 Task: Rename the repository "Javascript" to "JS".
Action: Mouse moved to (1207, 239)
Screenshot: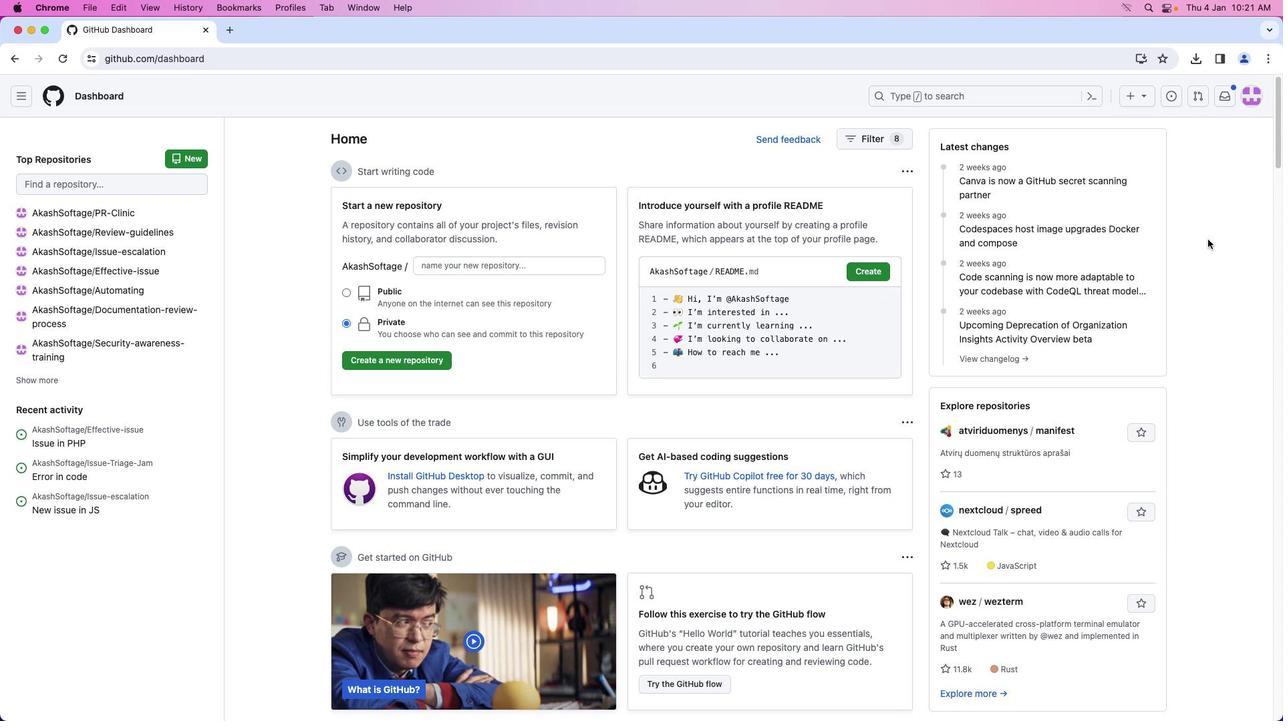 
Action: Mouse pressed left at (1207, 239)
Screenshot: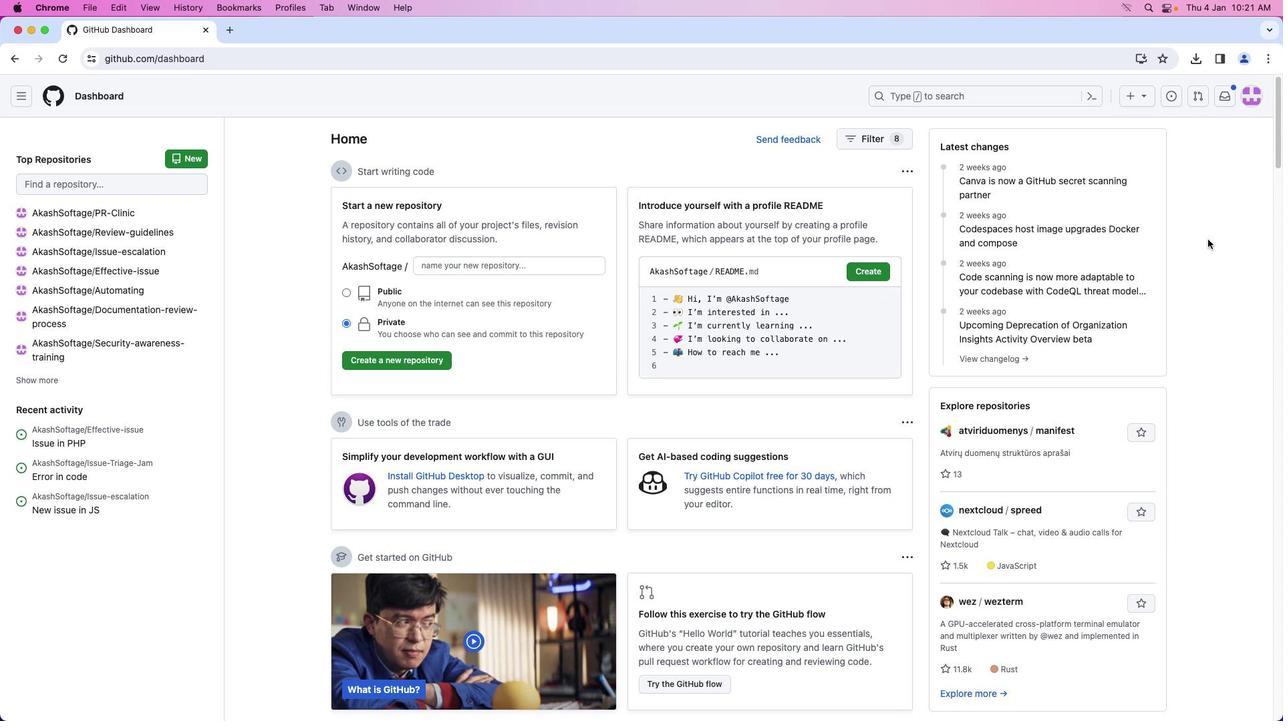
Action: Mouse moved to (1250, 103)
Screenshot: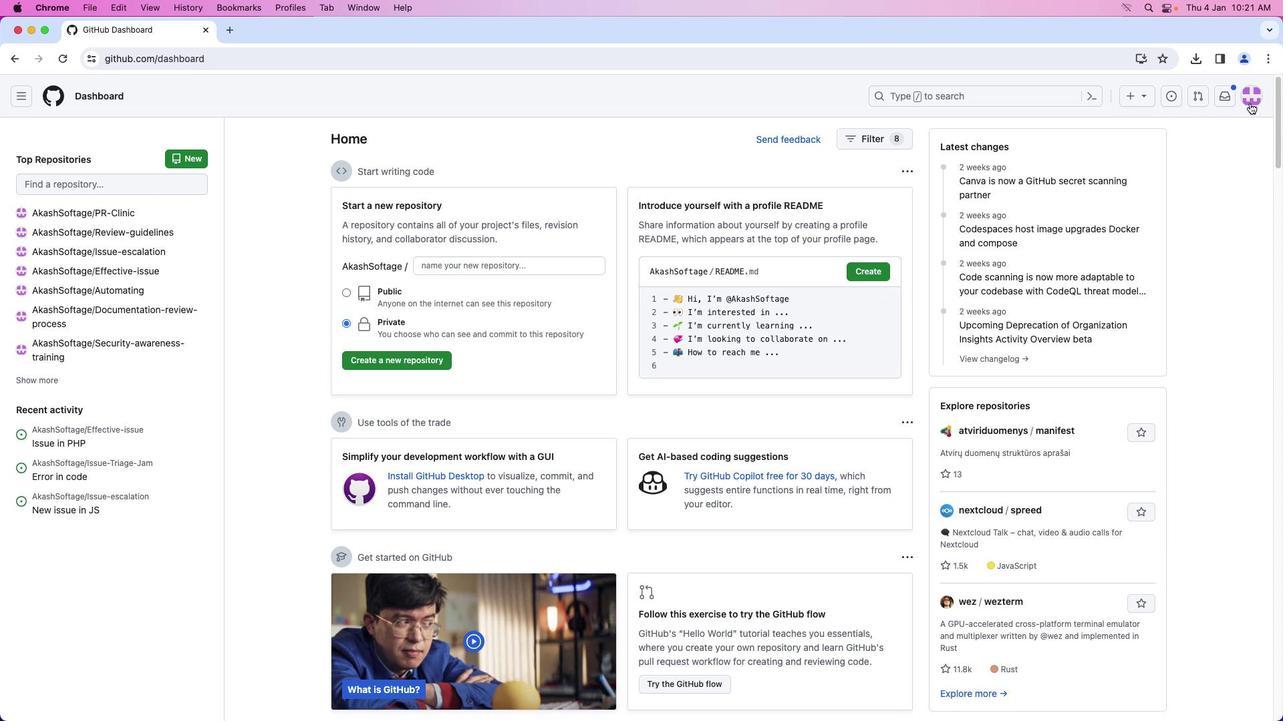 
Action: Mouse pressed left at (1250, 103)
Screenshot: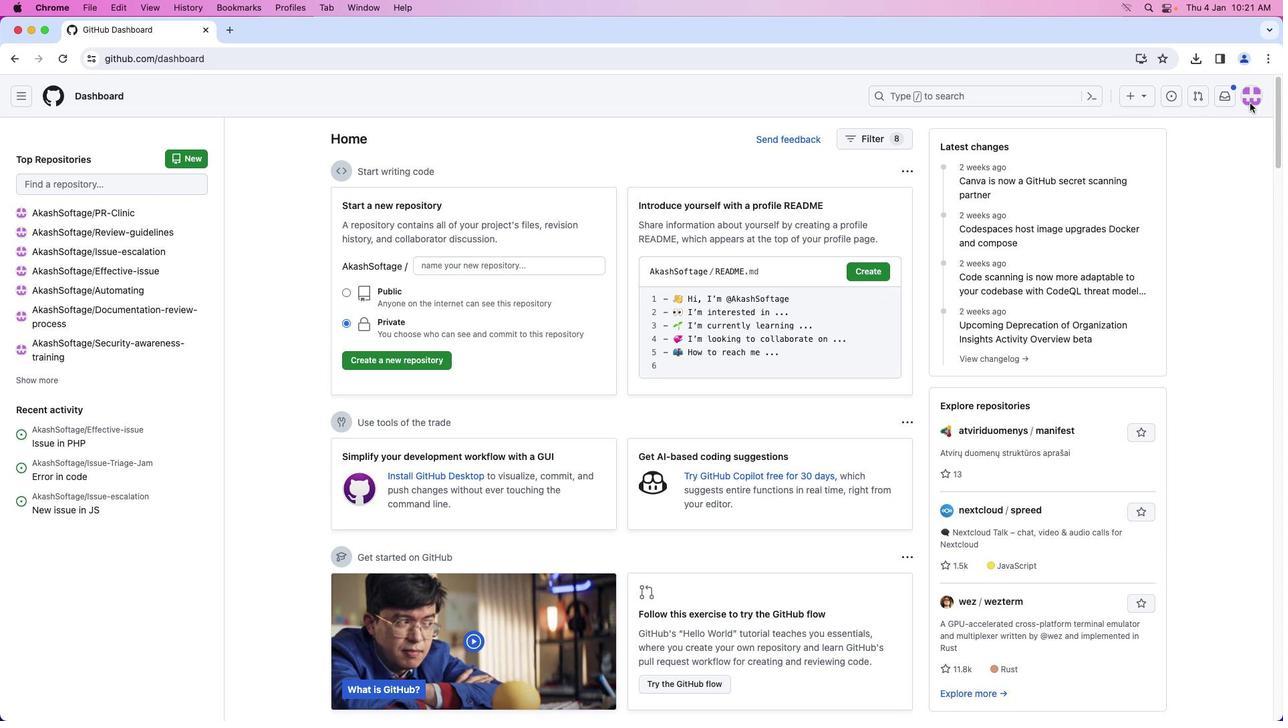 
Action: Mouse moved to (1194, 216)
Screenshot: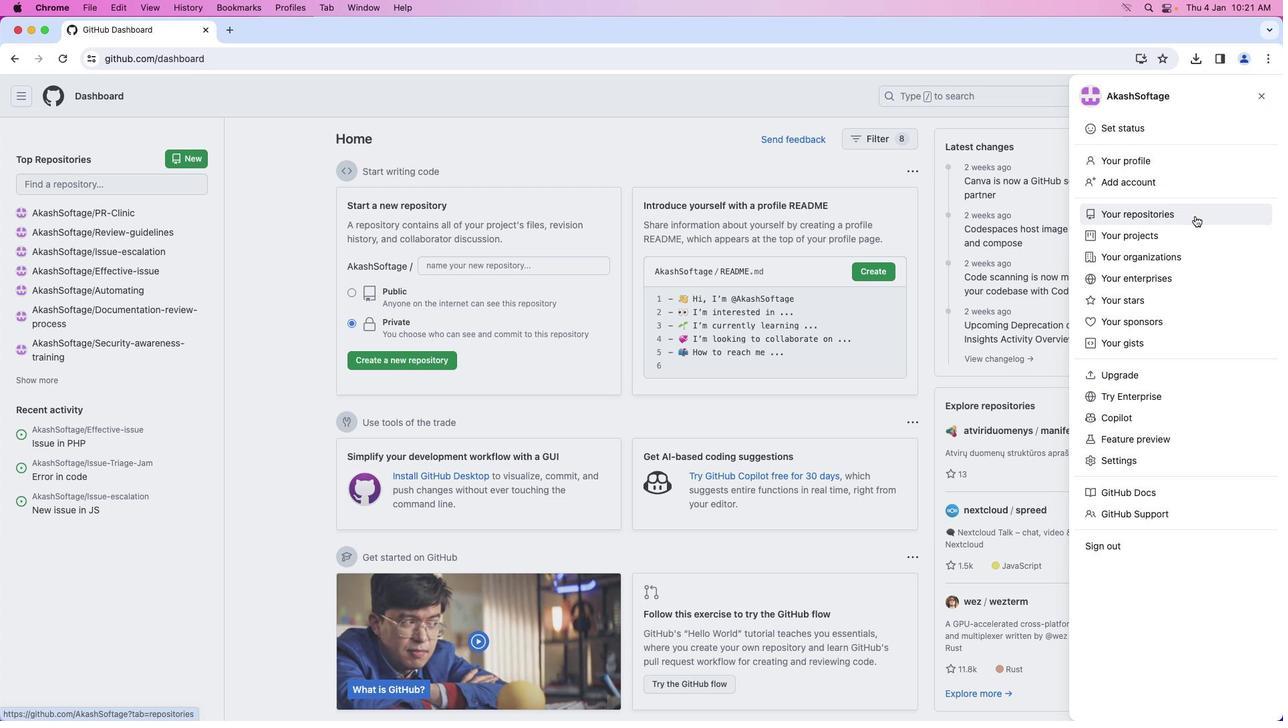 
Action: Mouse pressed left at (1194, 216)
Screenshot: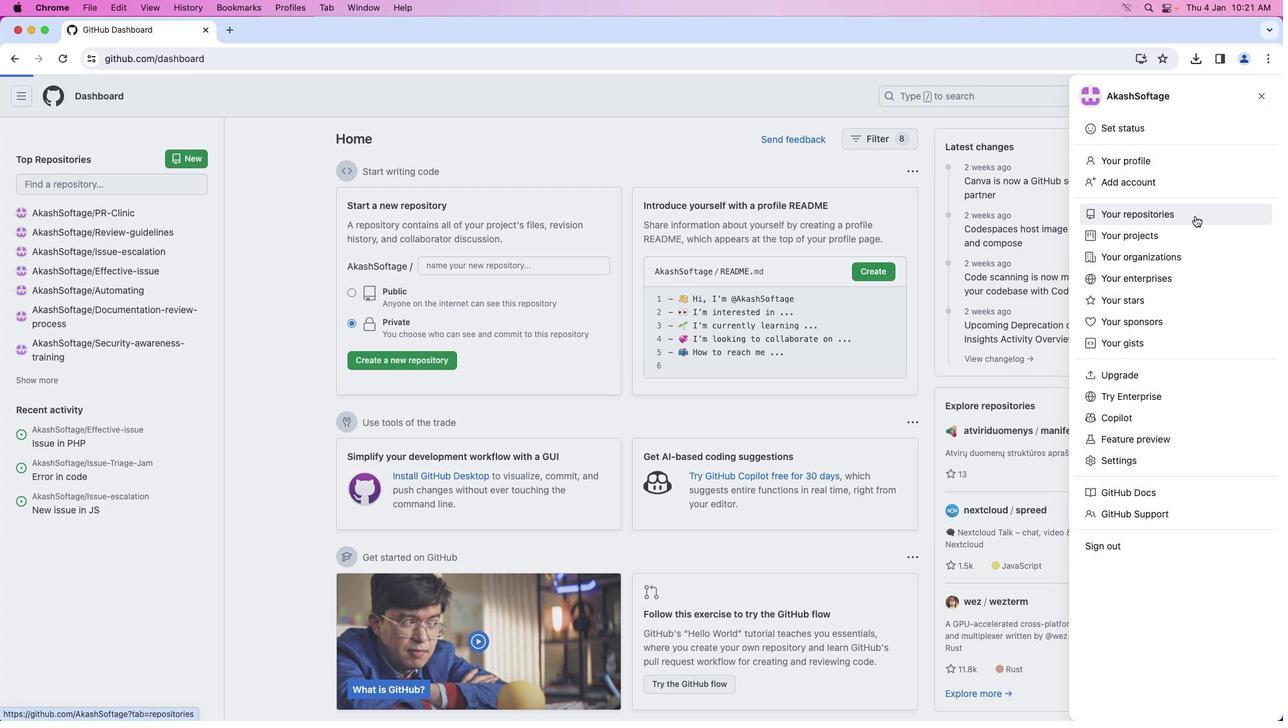 
Action: Mouse moved to (463, 225)
Screenshot: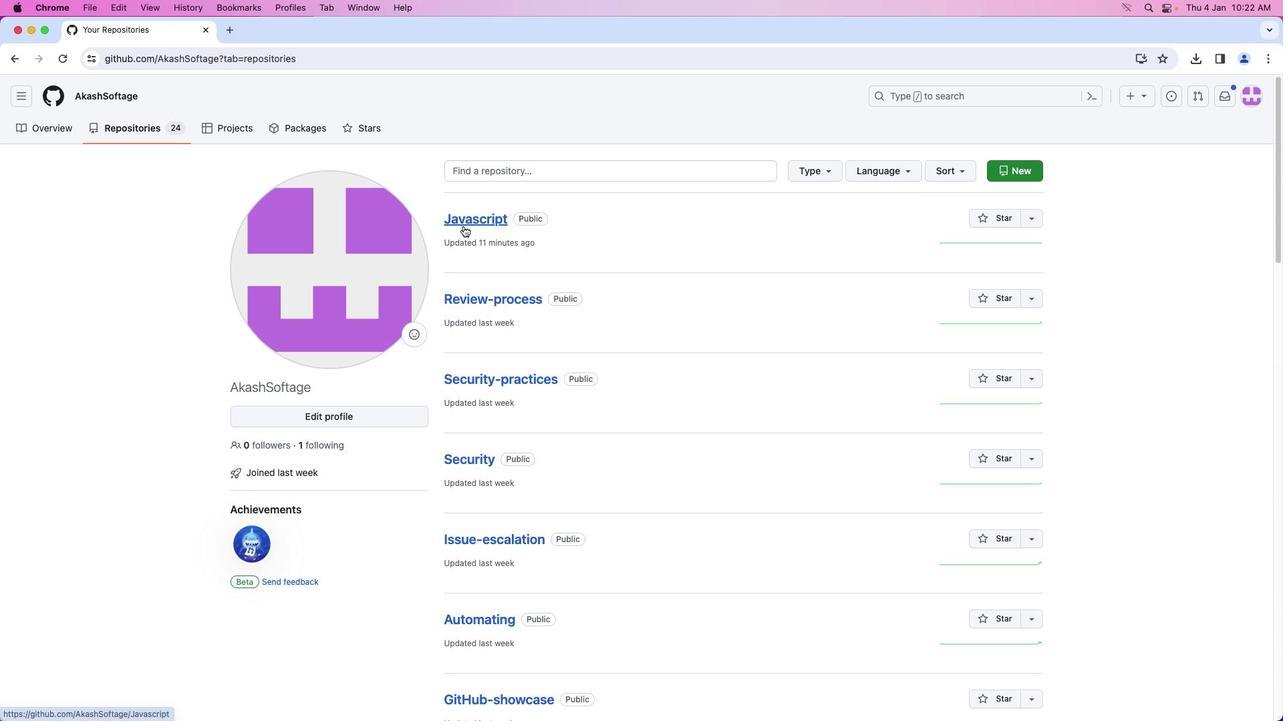 
Action: Mouse pressed left at (463, 225)
Screenshot: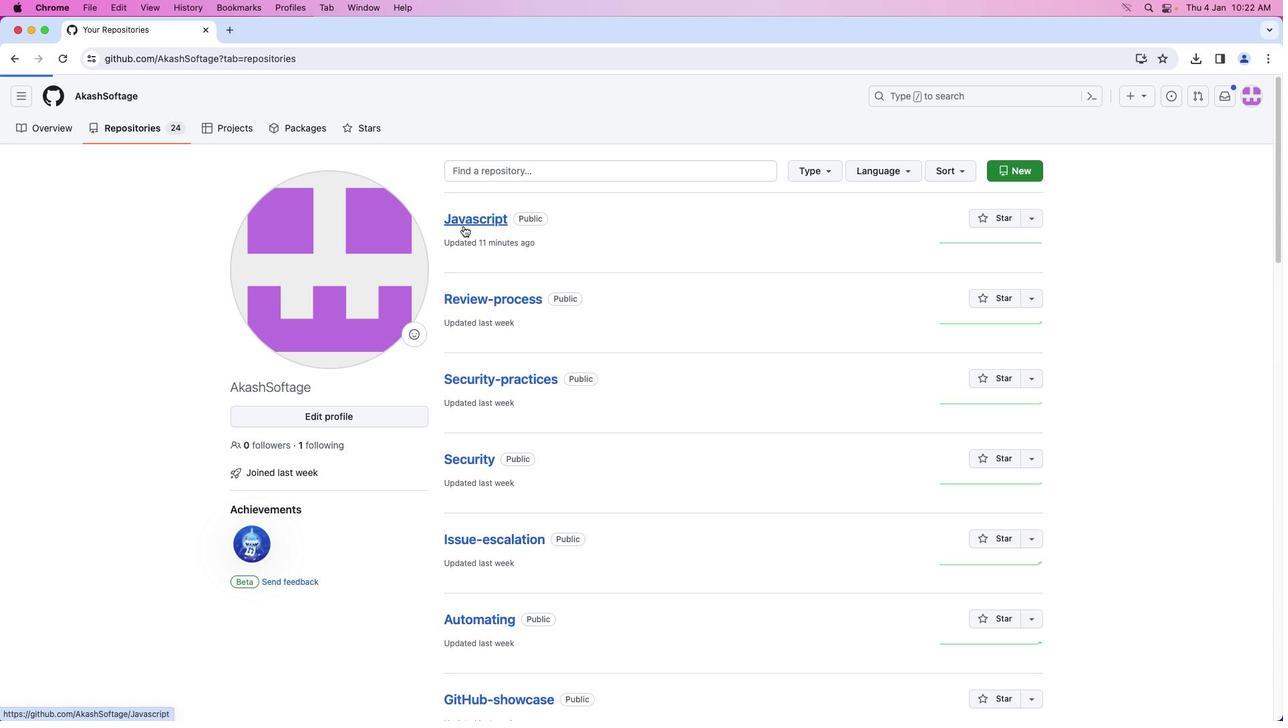 
Action: Mouse moved to (558, 130)
Screenshot: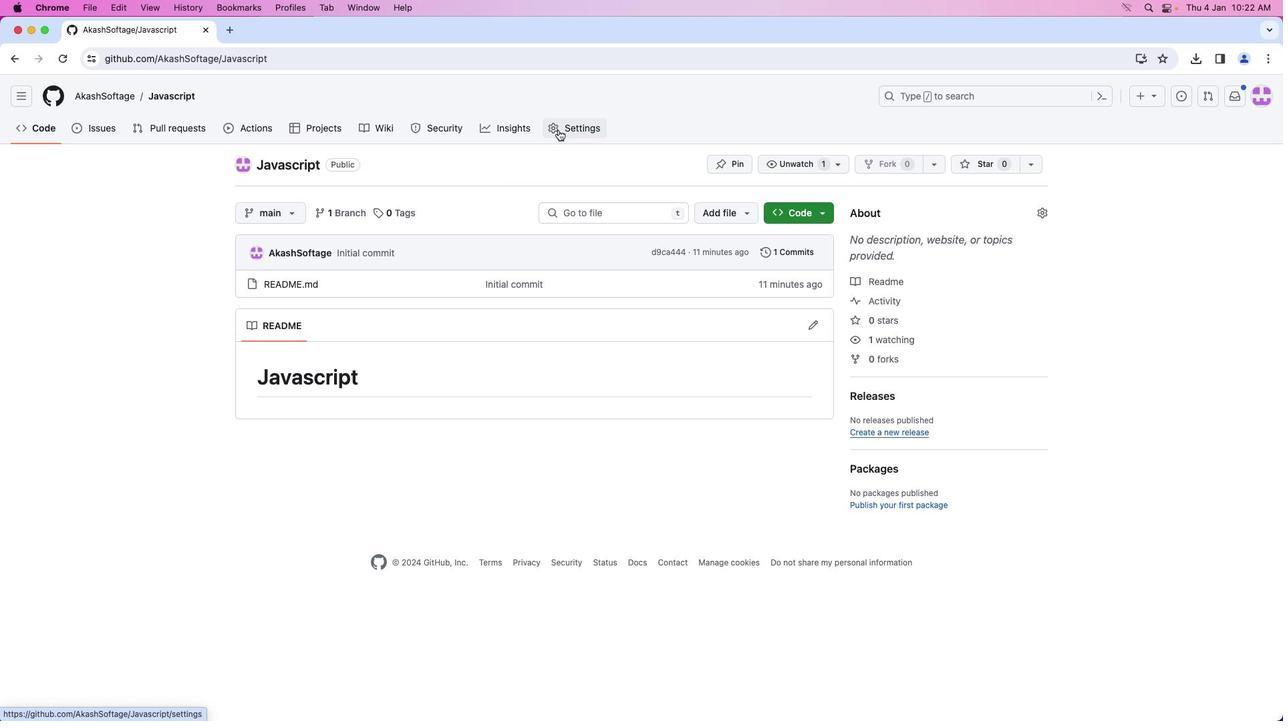 
Action: Mouse pressed left at (558, 130)
Screenshot: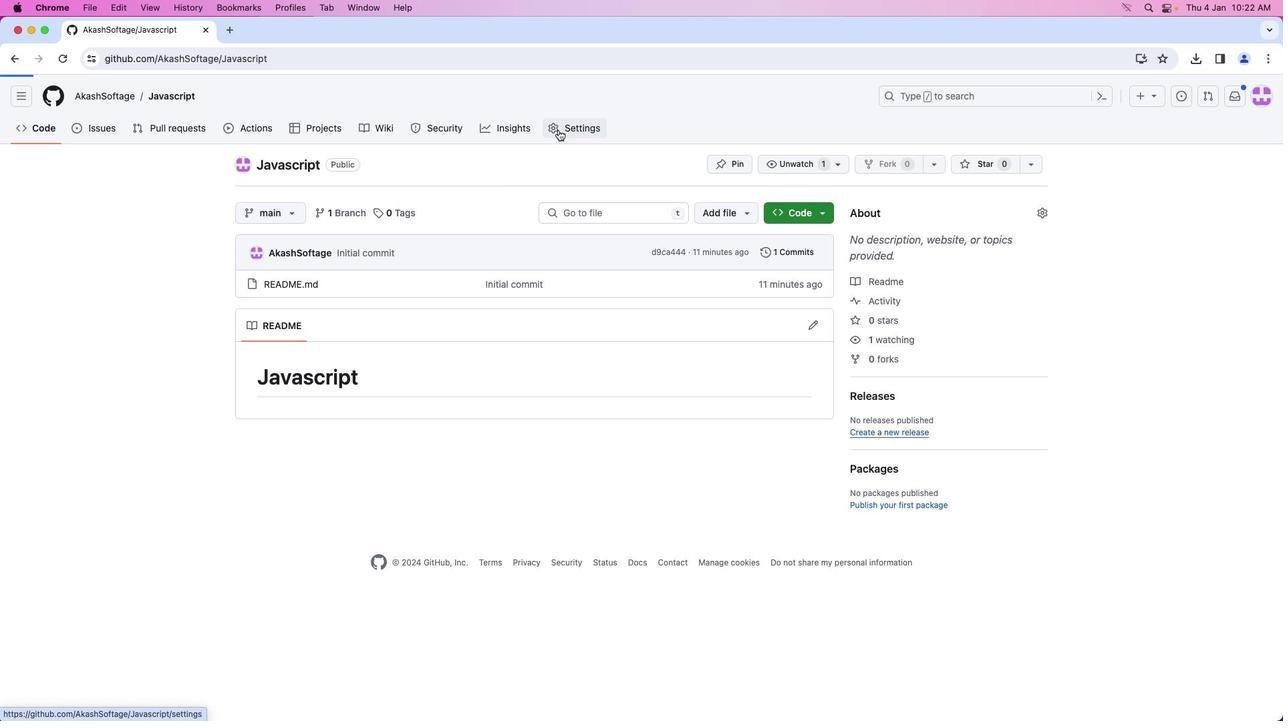 
Action: Mouse moved to (368, 170)
Screenshot: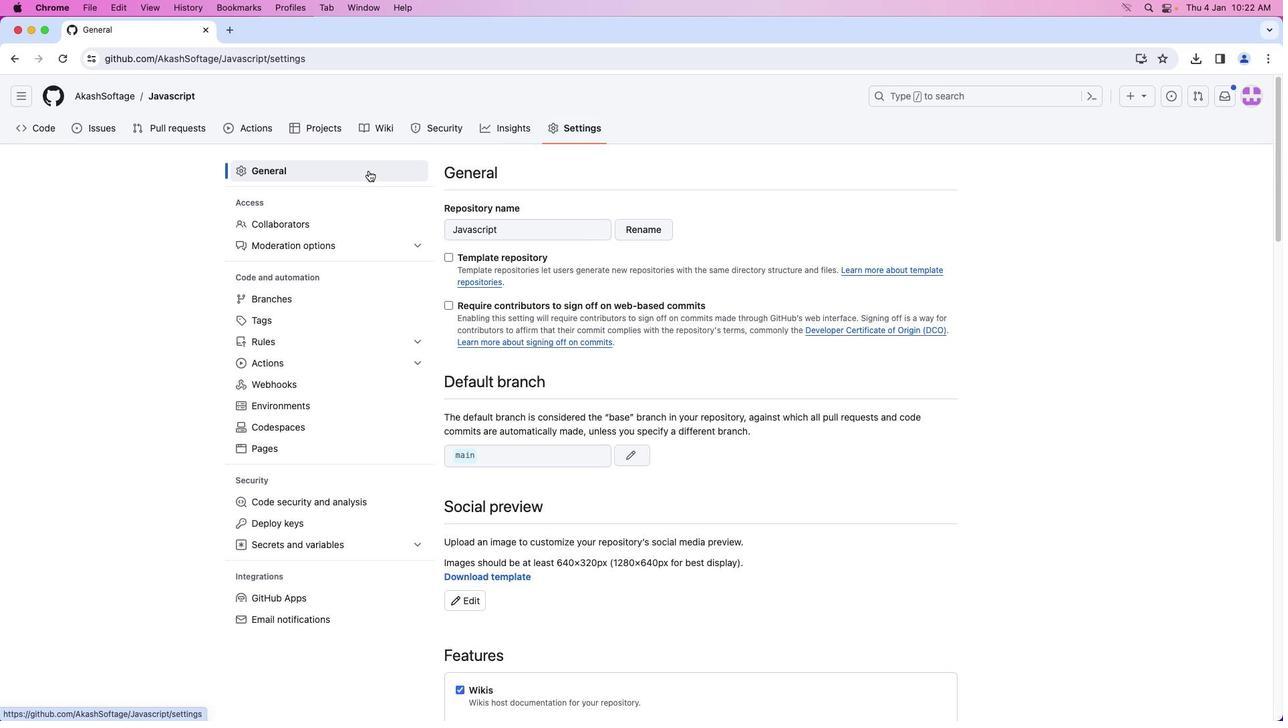 
Action: Mouse pressed left at (368, 170)
Screenshot: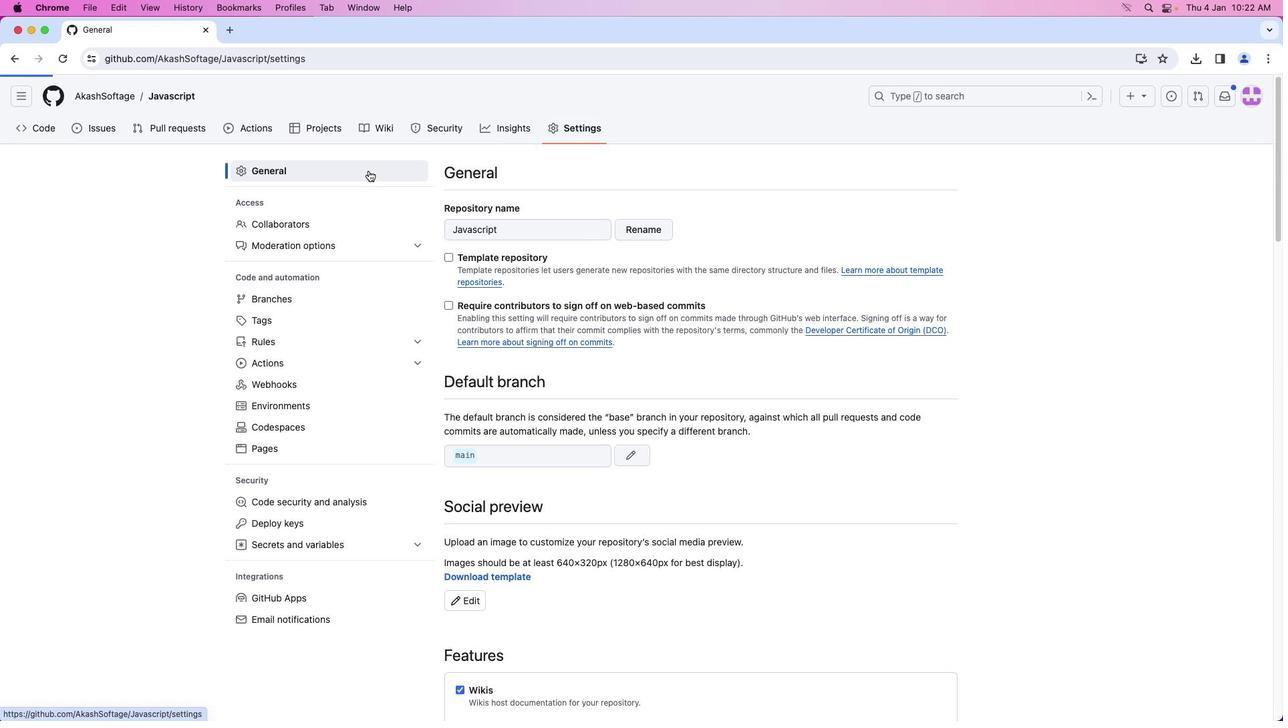 
Action: Mouse moved to (517, 225)
Screenshot: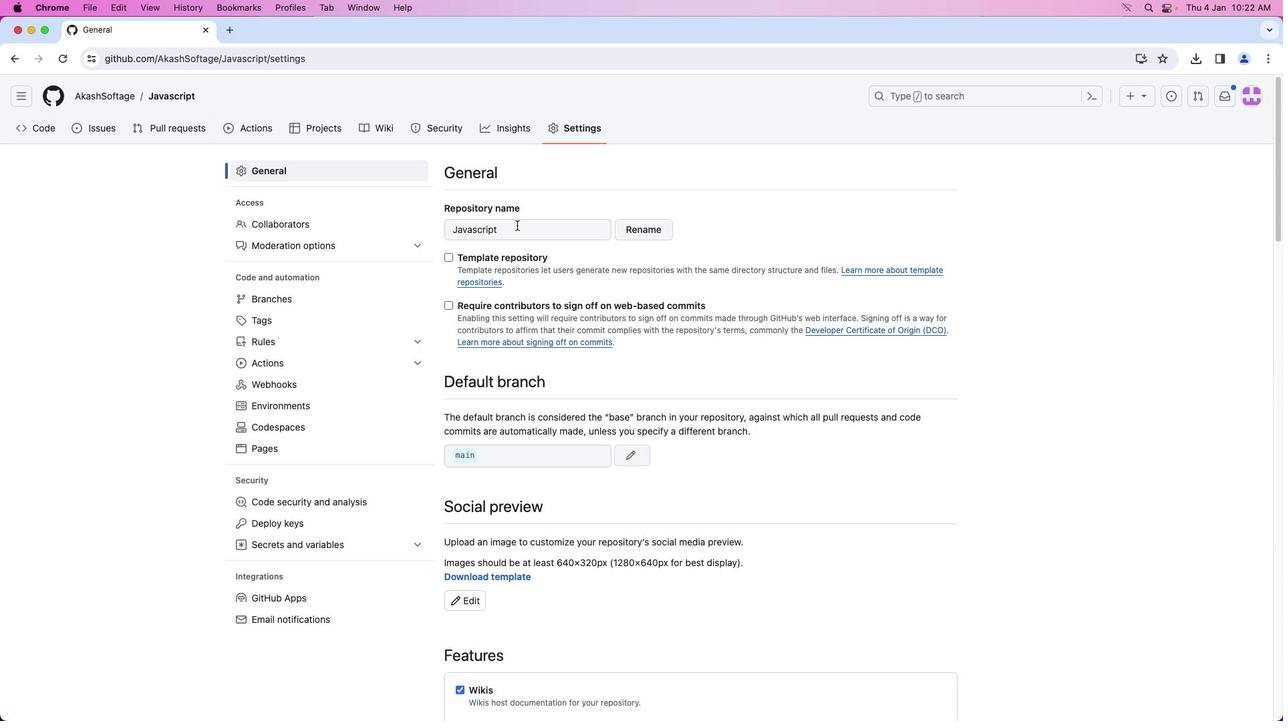 
Action: Mouse pressed left at (517, 225)
Screenshot: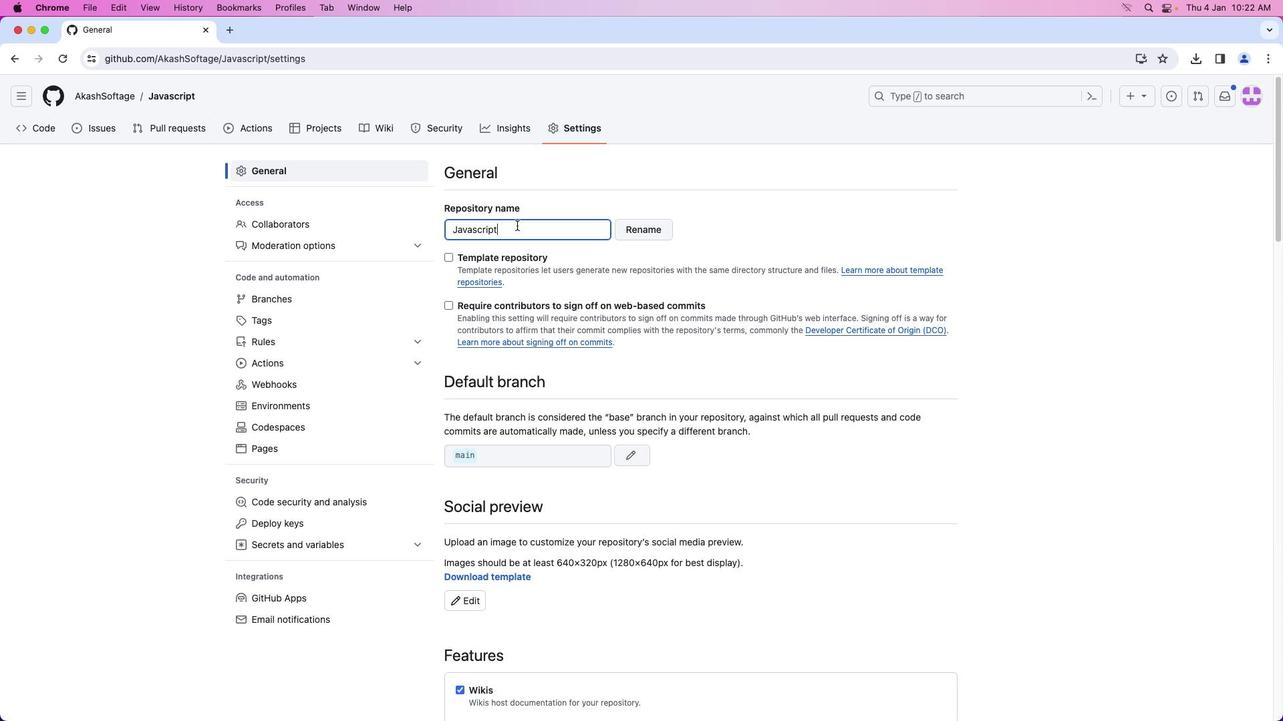 
Action: Mouse moved to (441, 233)
Screenshot: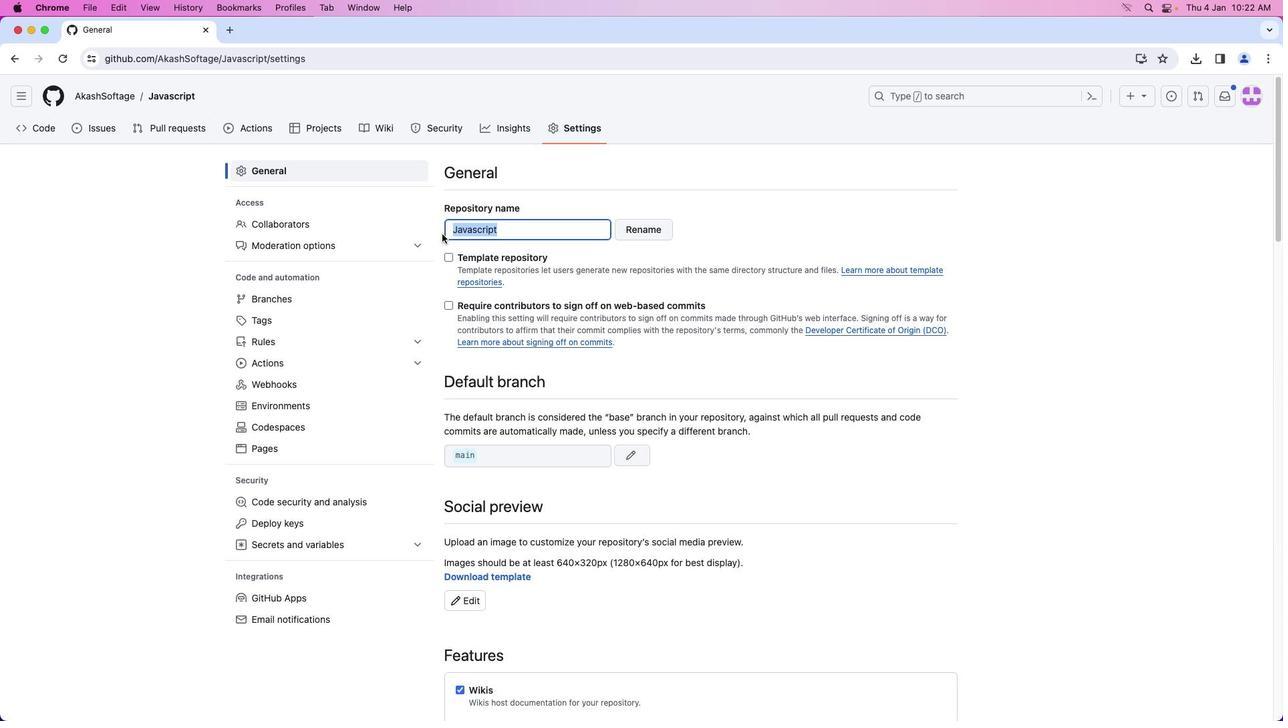 
Action: Key pressed Key.backspaceKey.caps_lock'J''S'
Screenshot: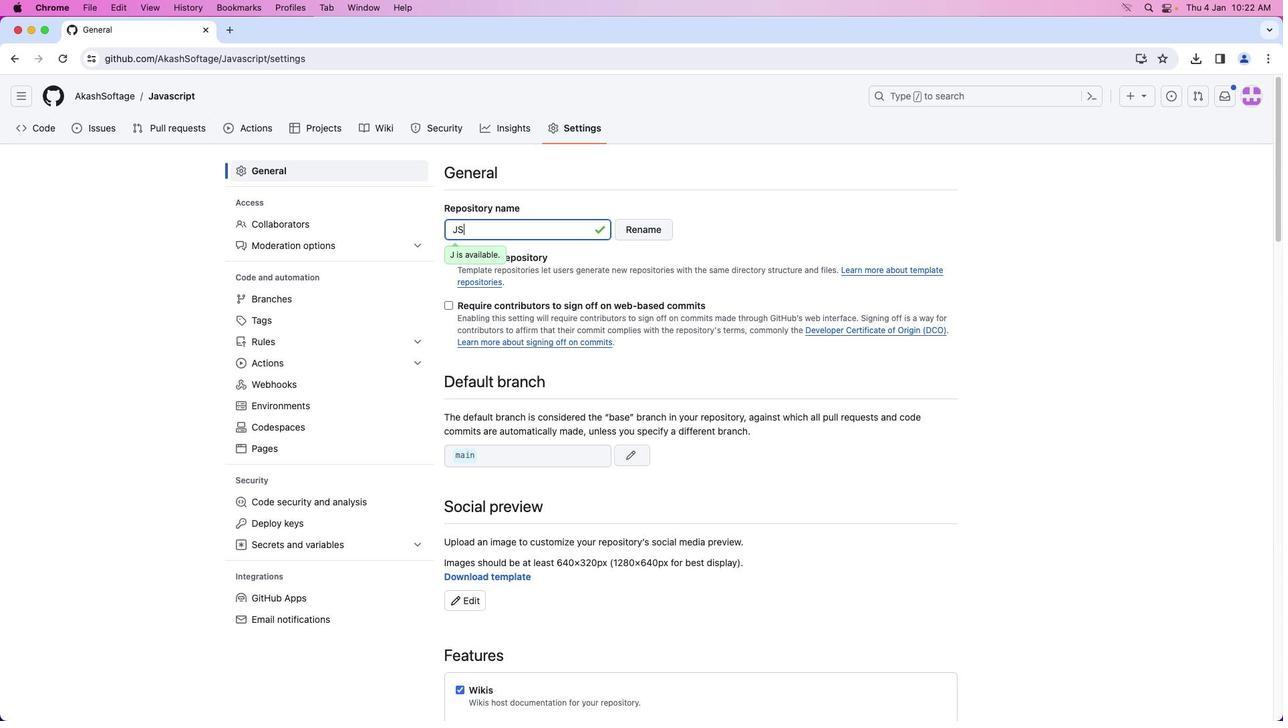 
Action: Mouse moved to (657, 229)
Screenshot: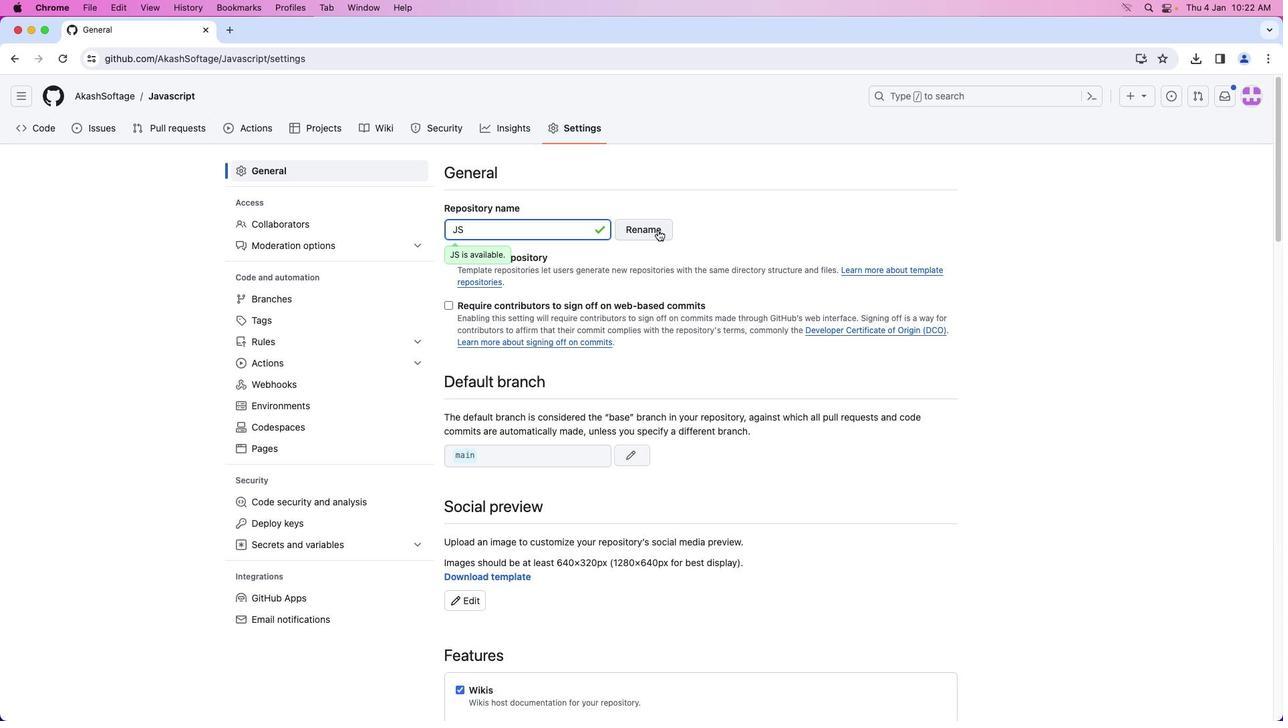 
Action: Mouse pressed left at (657, 229)
Screenshot: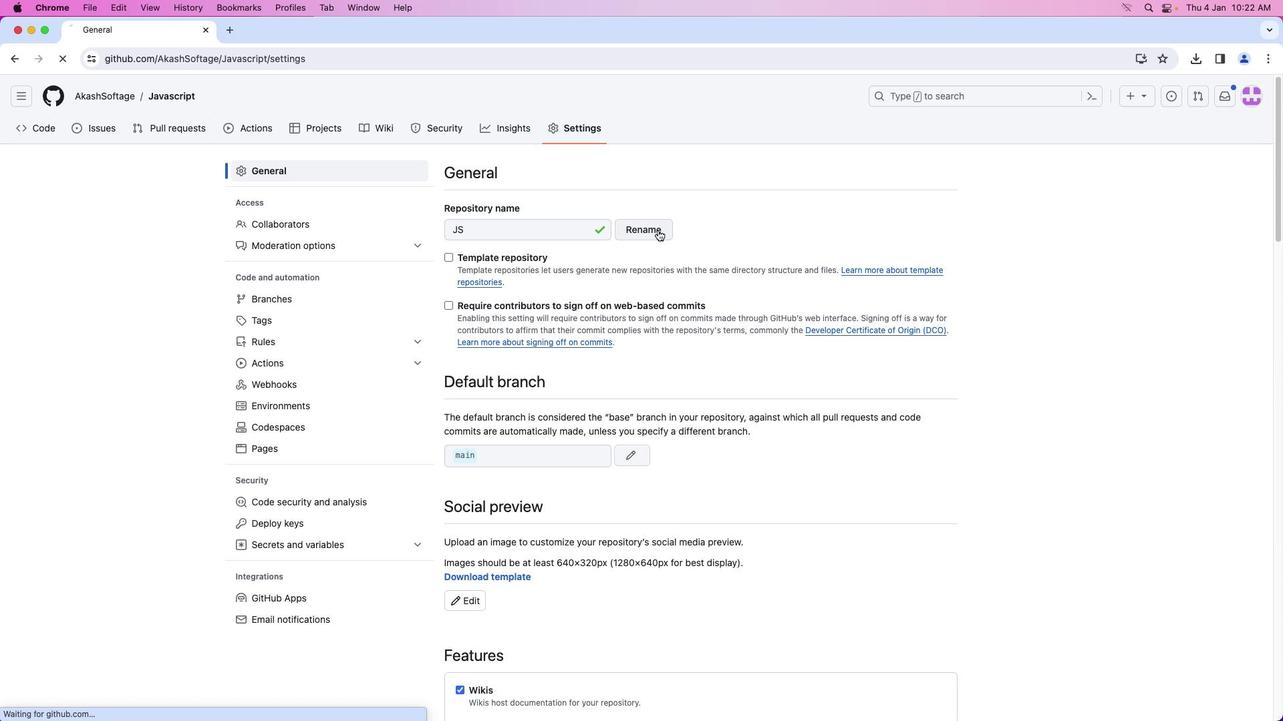 
